 Task: Add a condition where "Type Is not Problem" in recently solved tickets.
Action: Mouse moved to (136, 455)
Screenshot: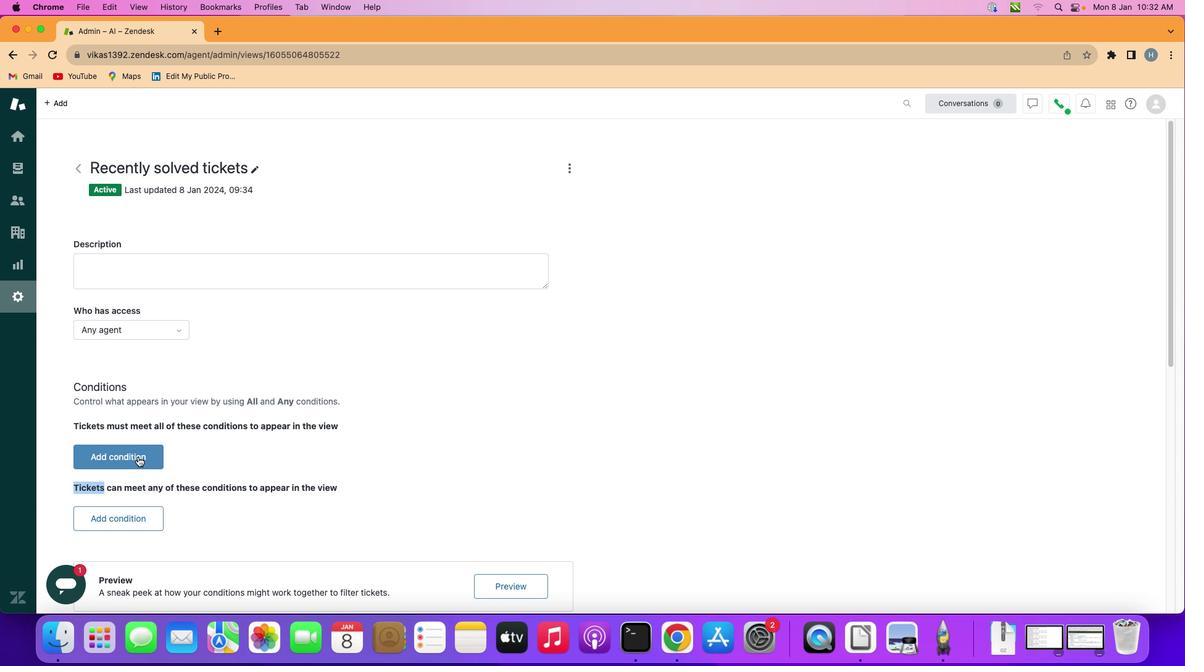 
Action: Mouse pressed left at (136, 455)
Screenshot: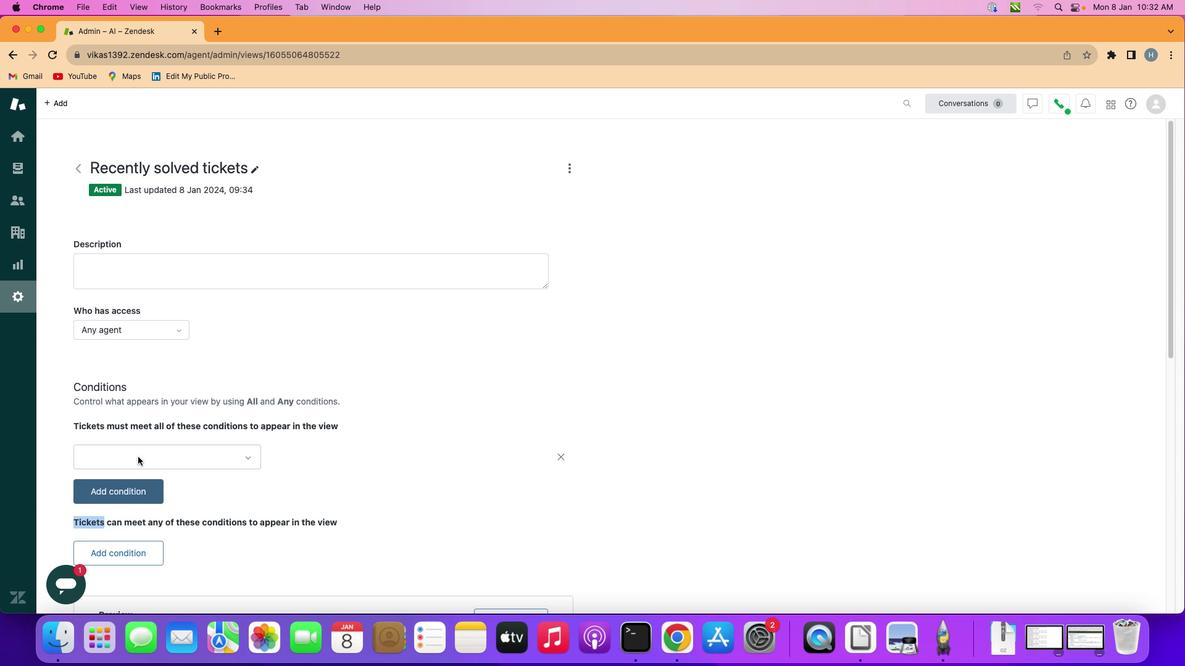 
Action: Mouse moved to (222, 455)
Screenshot: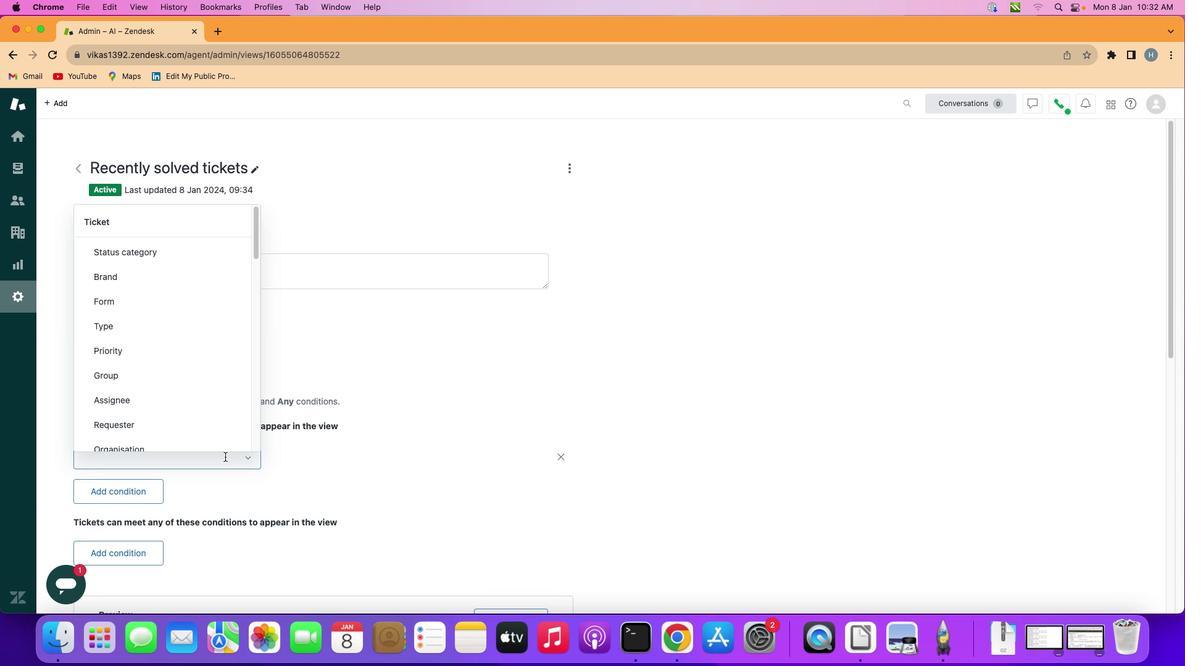 
Action: Mouse pressed left at (222, 455)
Screenshot: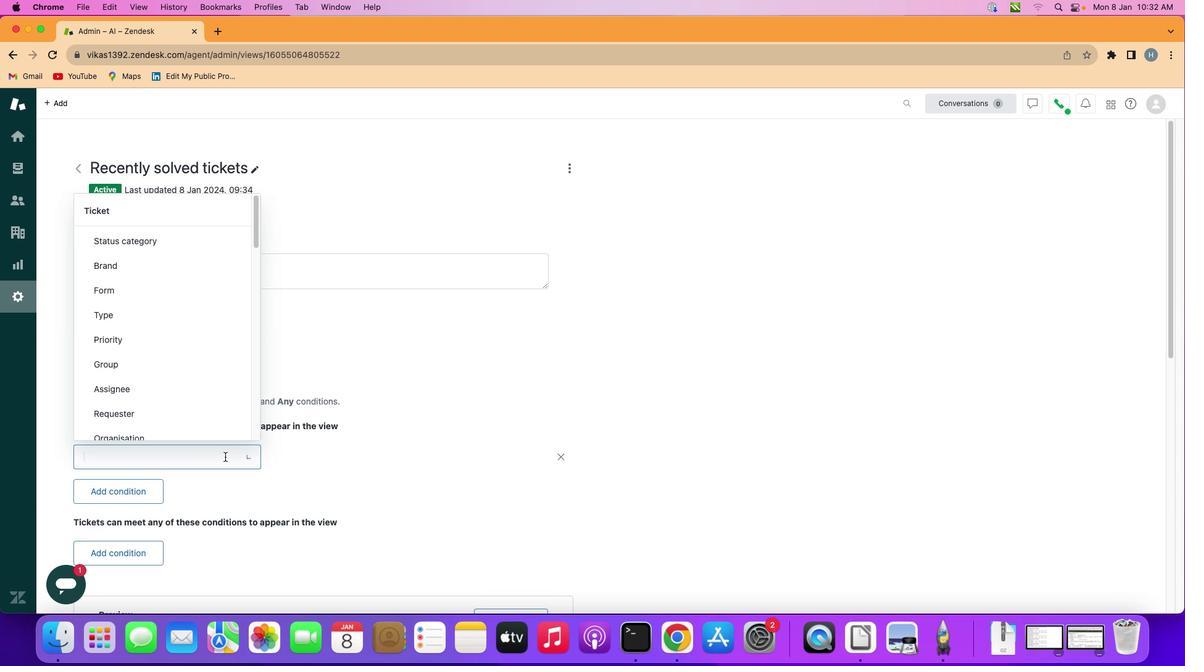 
Action: Mouse moved to (208, 304)
Screenshot: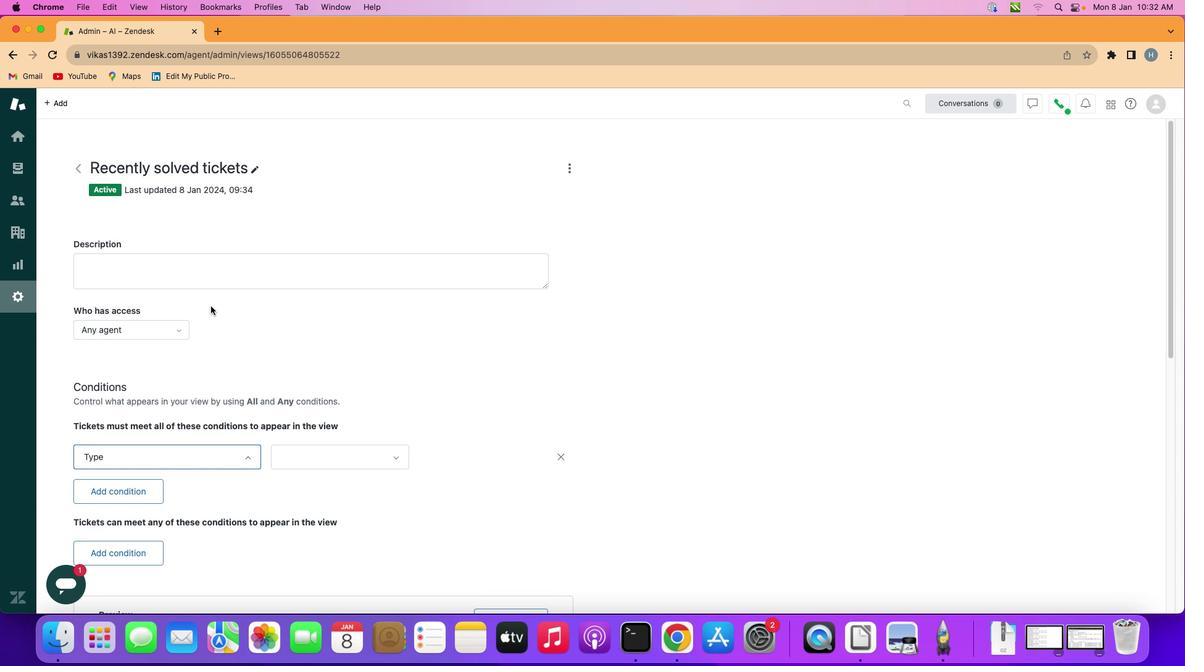 
Action: Mouse pressed left at (208, 304)
Screenshot: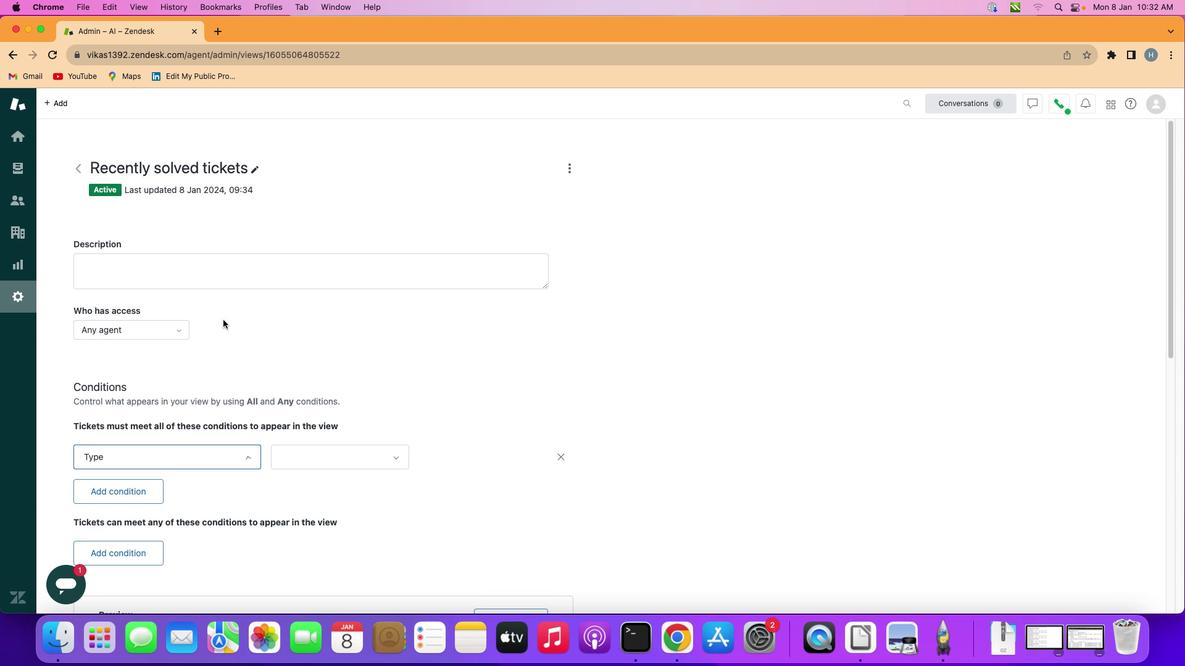 
Action: Mouse moved to (363, 454)
Screenshot: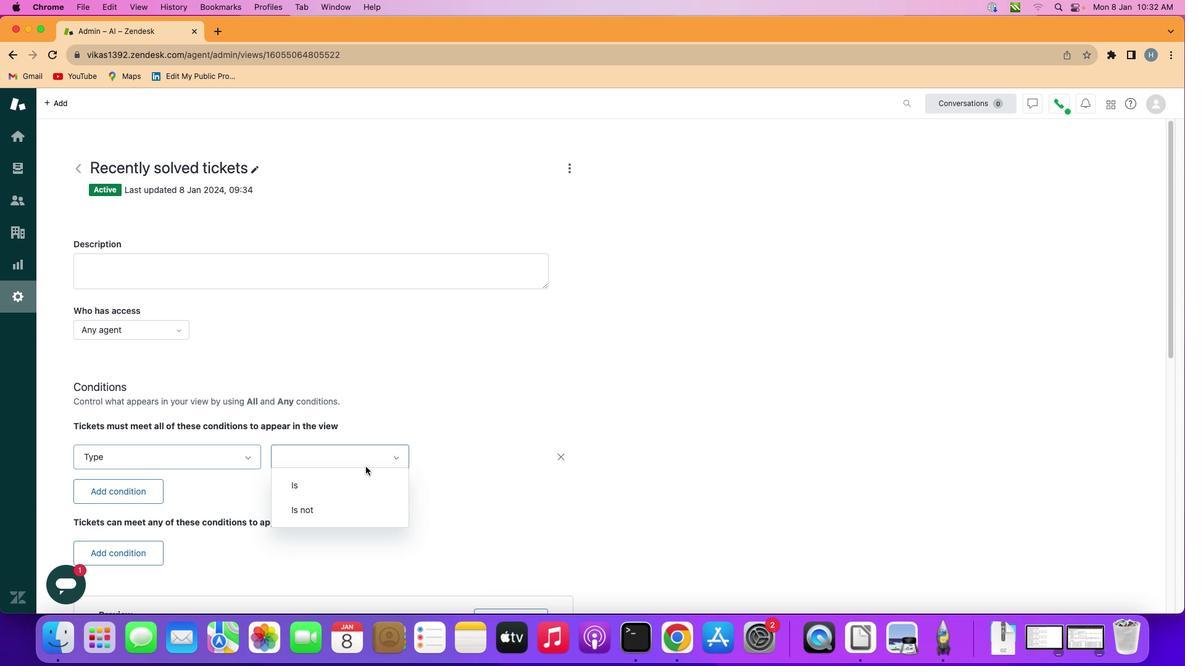 
Action: Mouse pressed left at (363, 454)
Screenshot: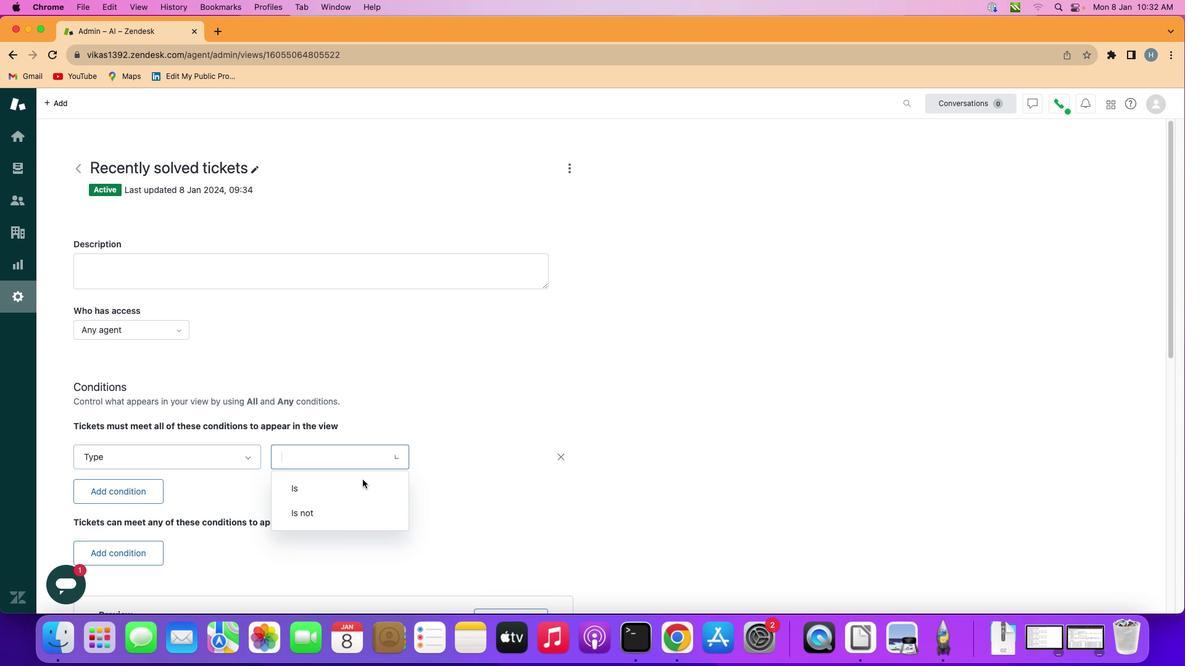 
Action: Mouse moved to (352, 509)
Screenshot: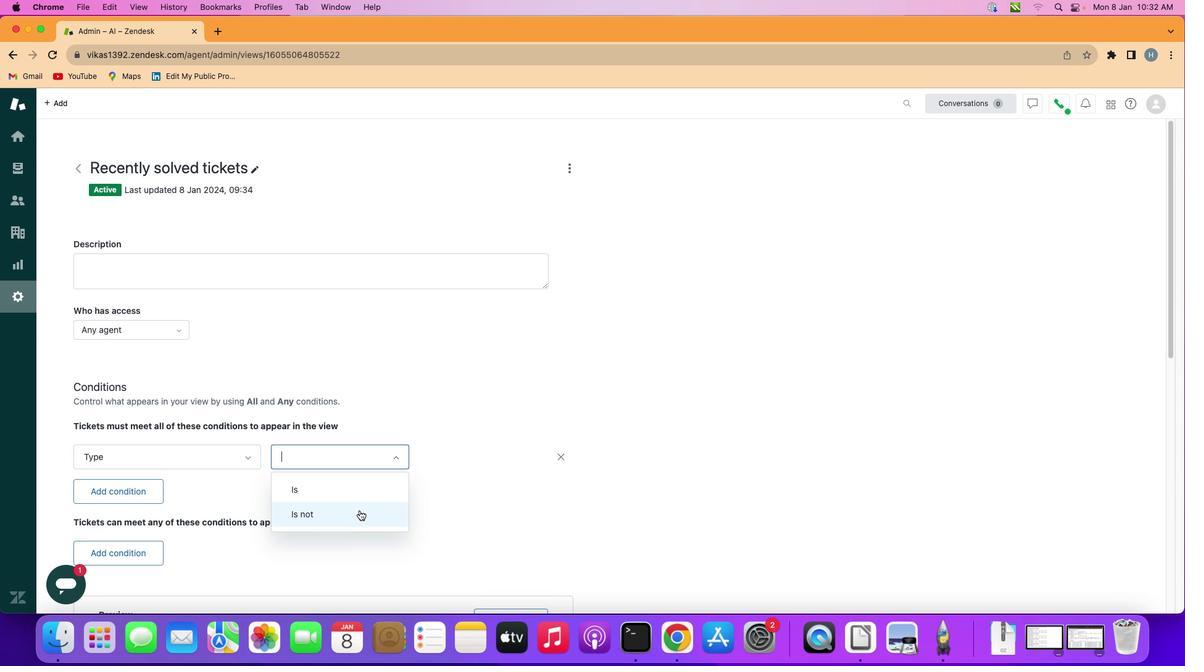 
Action: Mouse pressed left at (352, 509)
Screenshot: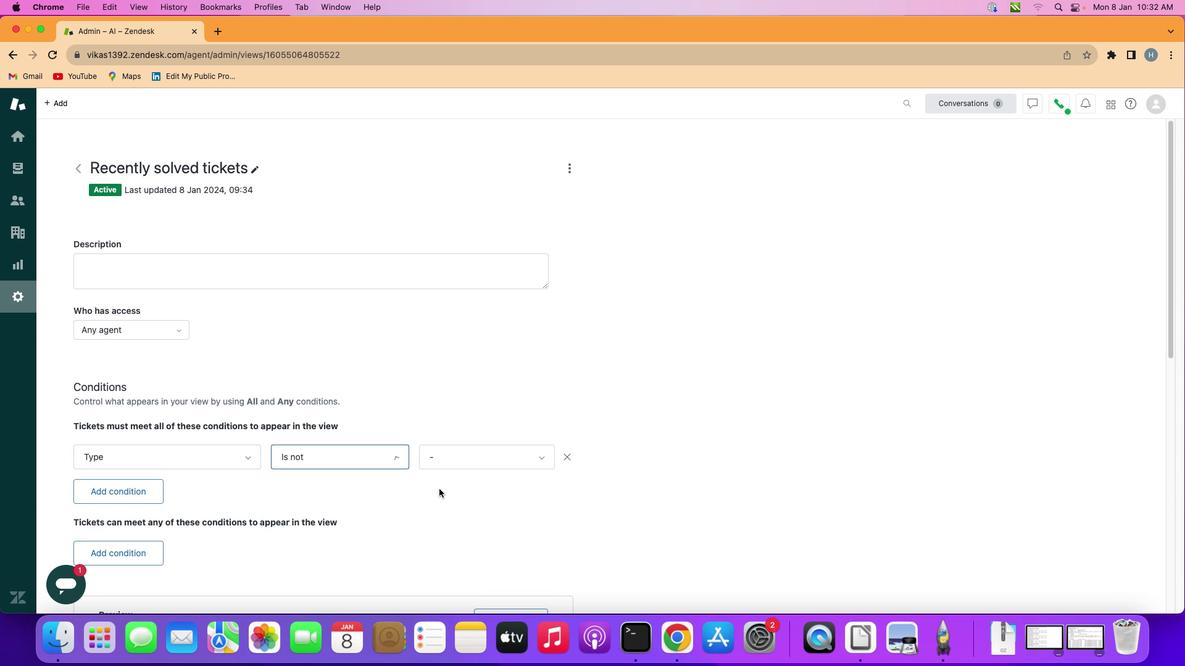 
Action: Mouse moved to (508, 460)
Screenshot: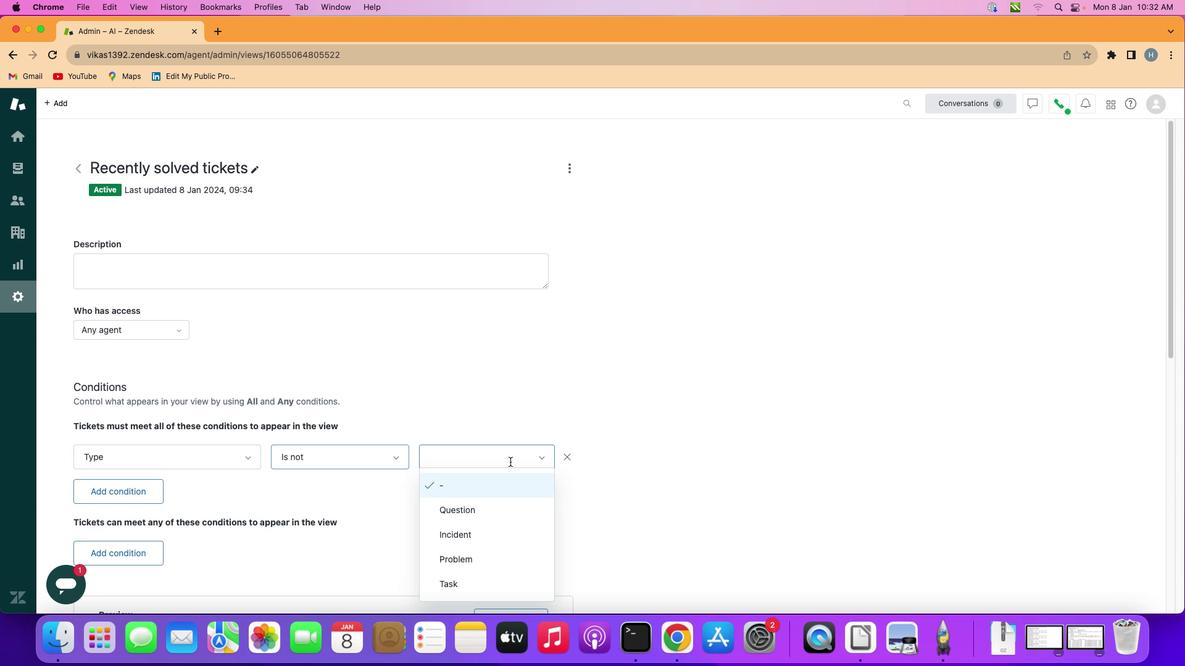 
Action: Mouse pressed left at (508, 460)
Screenshot: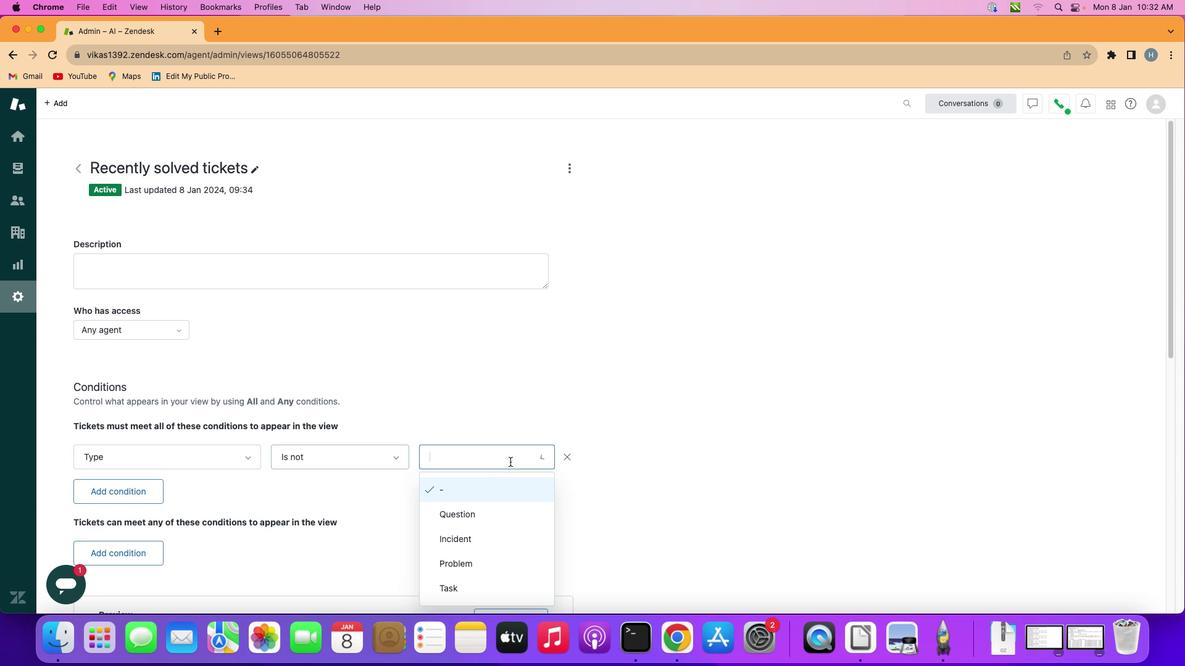 
Action: Mouse moved to (500, 556)
Screenshot: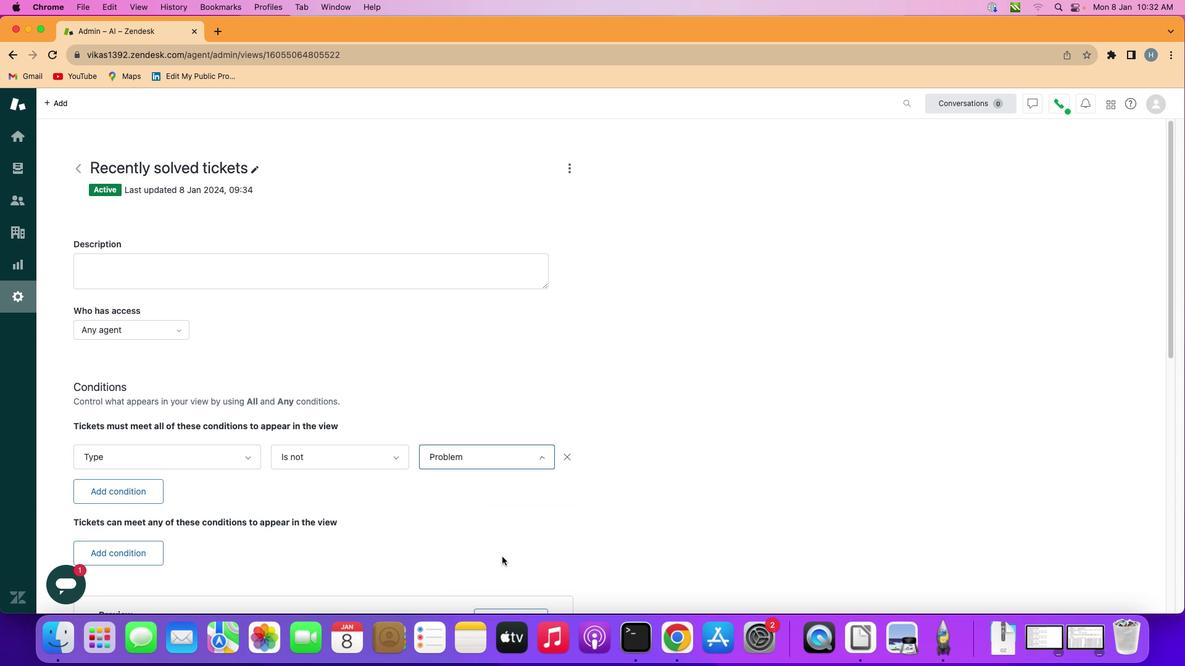 
Action: Mouse pressed left at (500, 556)
Screenshot: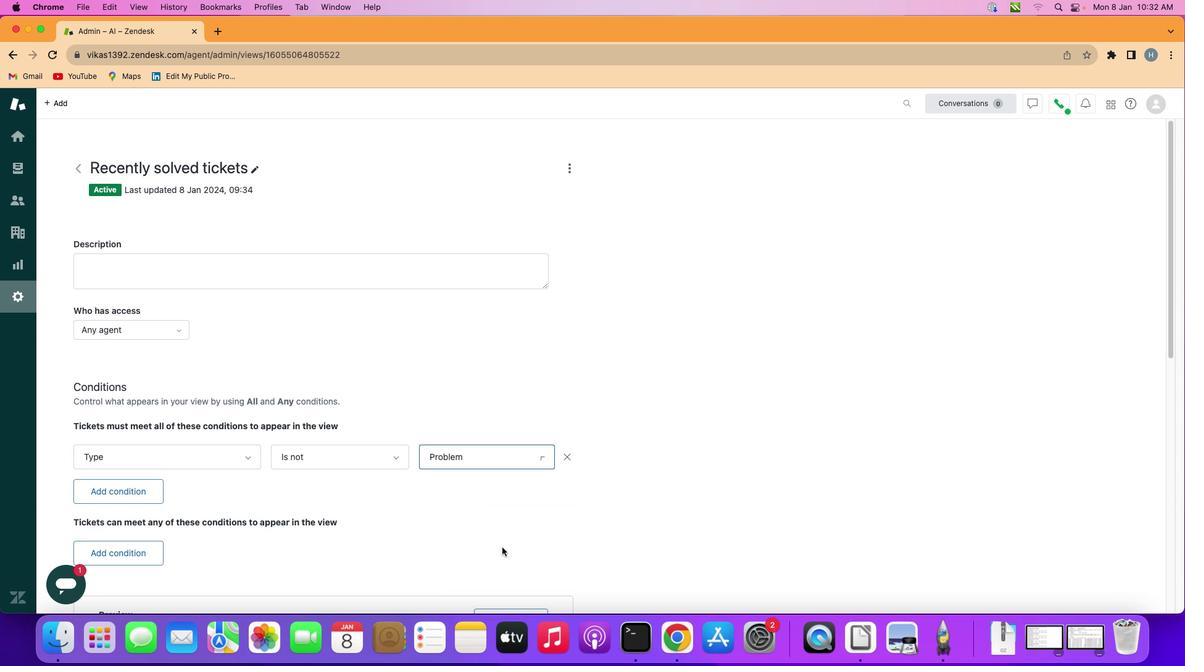 
Action: Mouse moved to (463, 529)
Screenshot: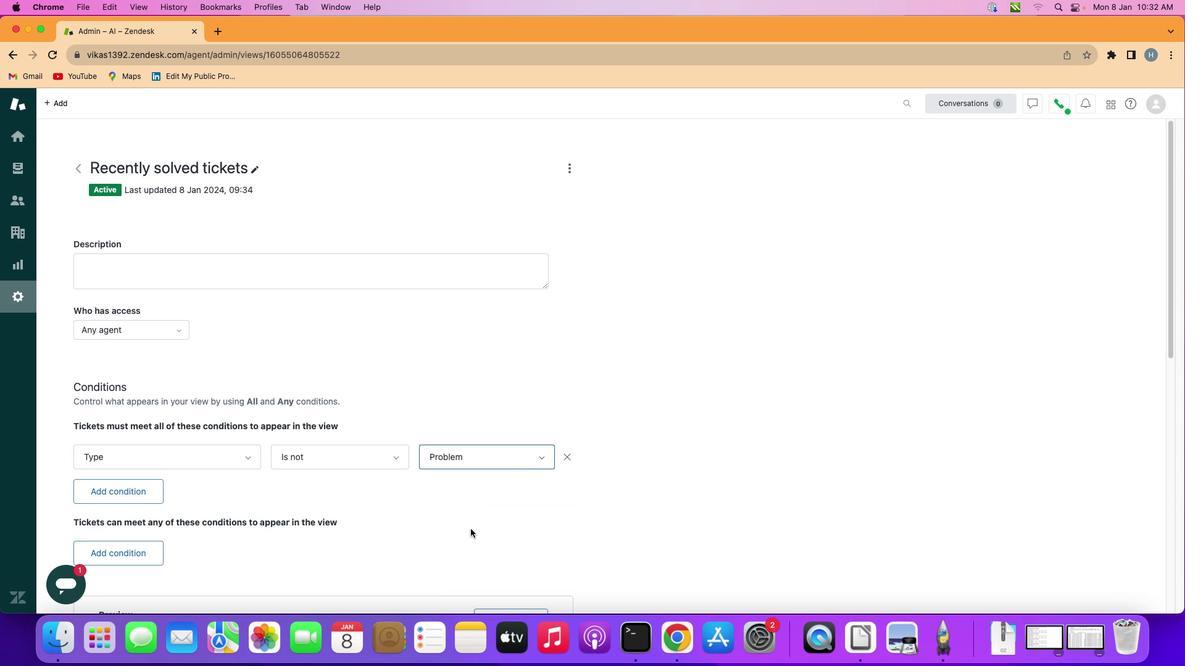 
